Task: Make in the project CarveTech a sprint 'Speed Demons'. Create in the project CarveTech a sprint 'Speed Demons'. Add in the project CarveTech a sprint 'Speed Demons'
Action: Mouse moved to (213, 71)
Screenshot: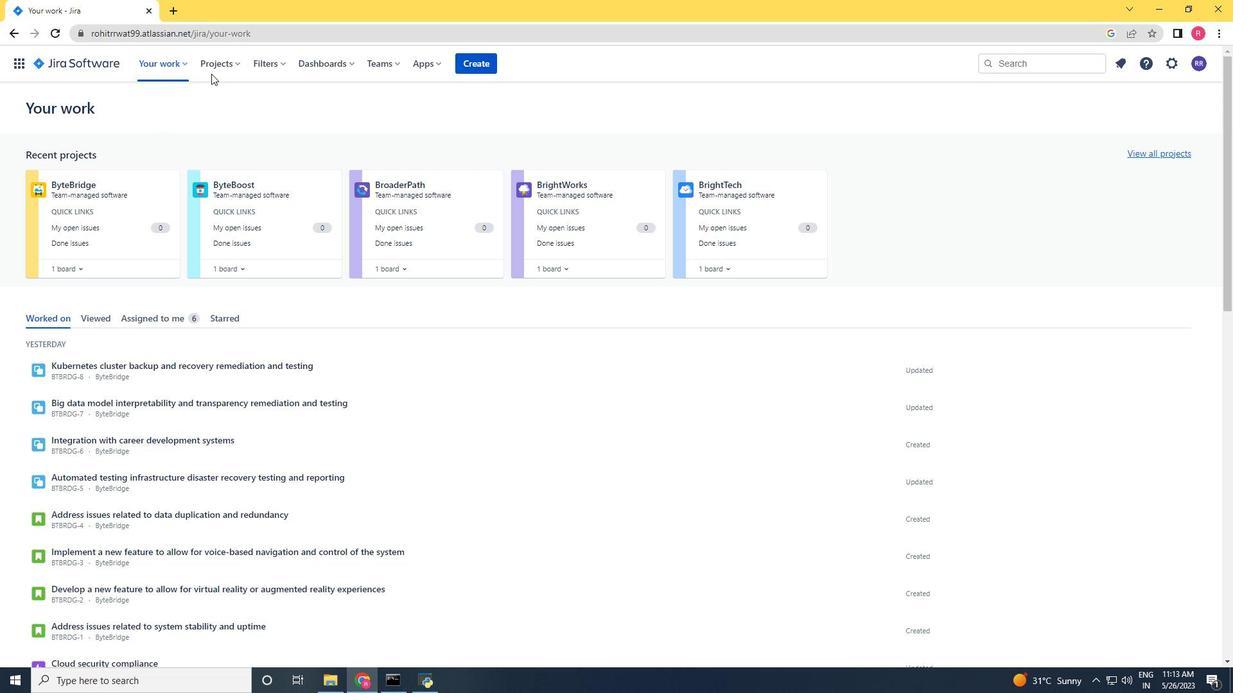
Action: Mouse pressed left at (213, 71)
Screenshot: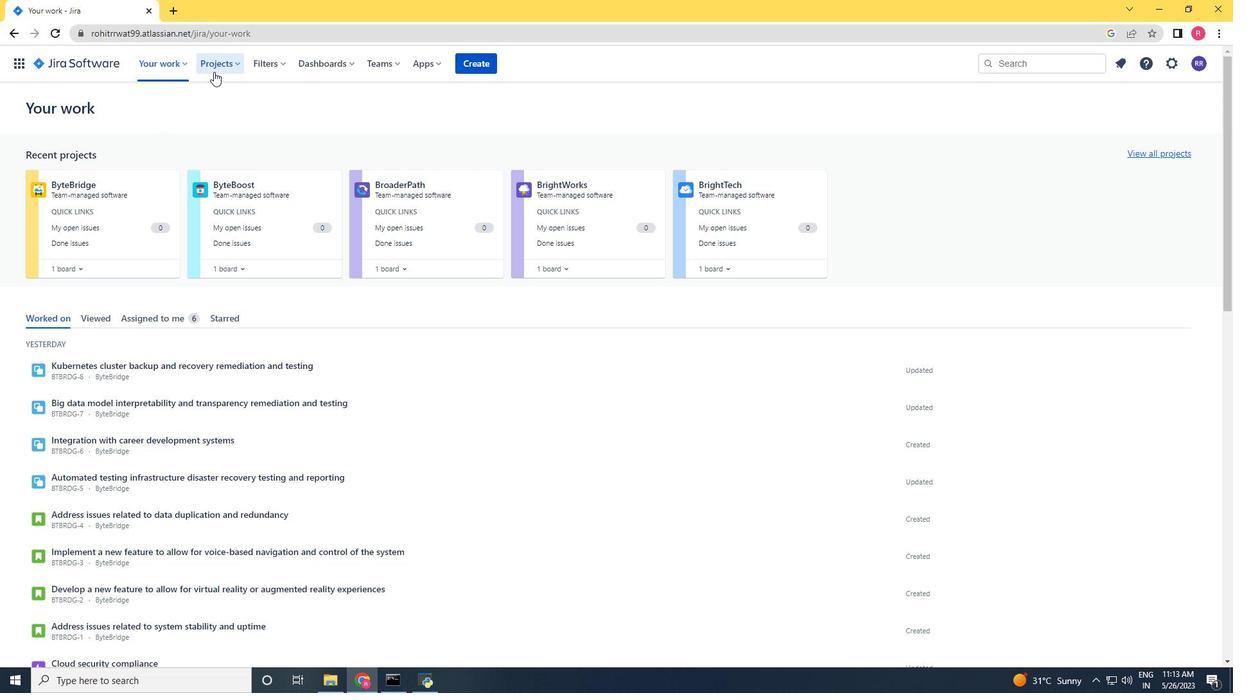 
Action: Mouse moved to (248, 116)
Screenshot: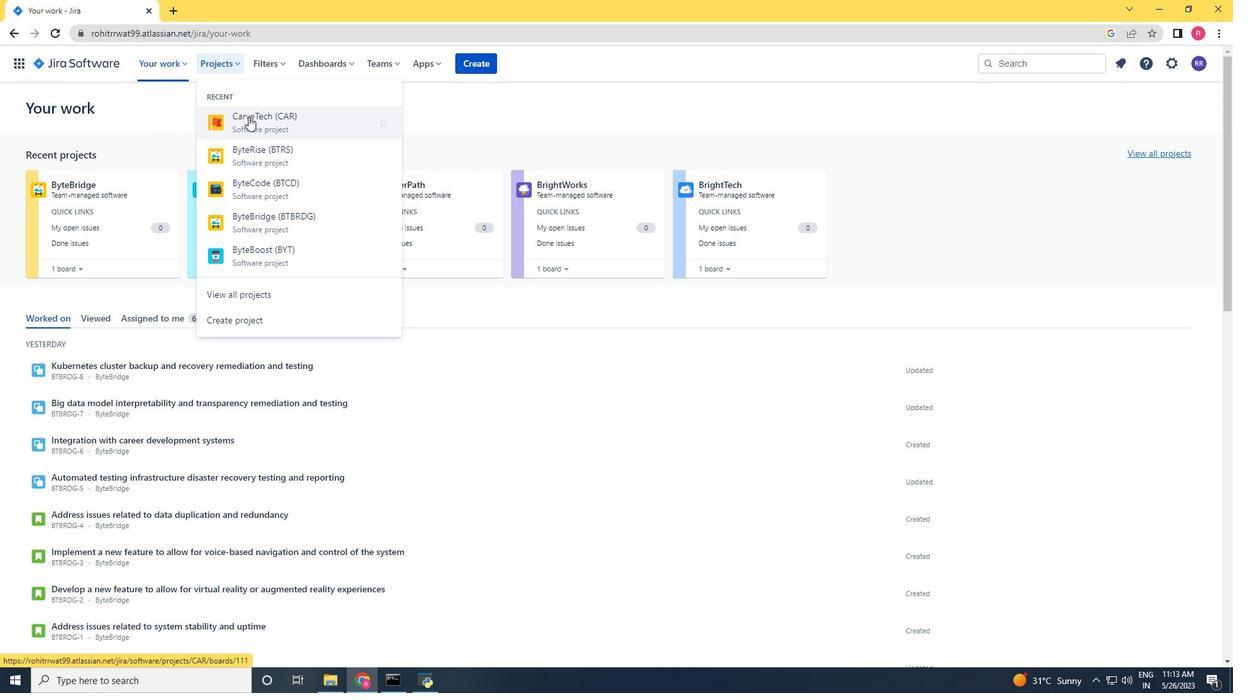 
Action: Mouse pressed left at (248, 116)
Screenshot: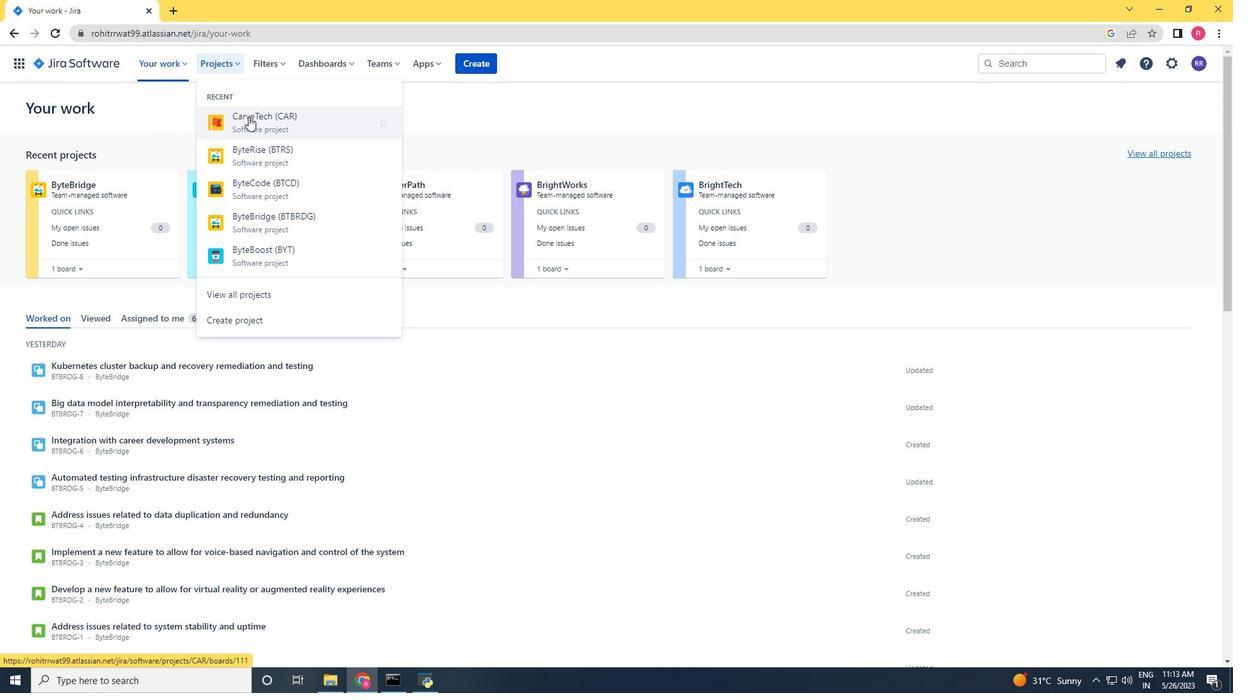 
Action: Mouse moved to (46, 193)
Screenshot: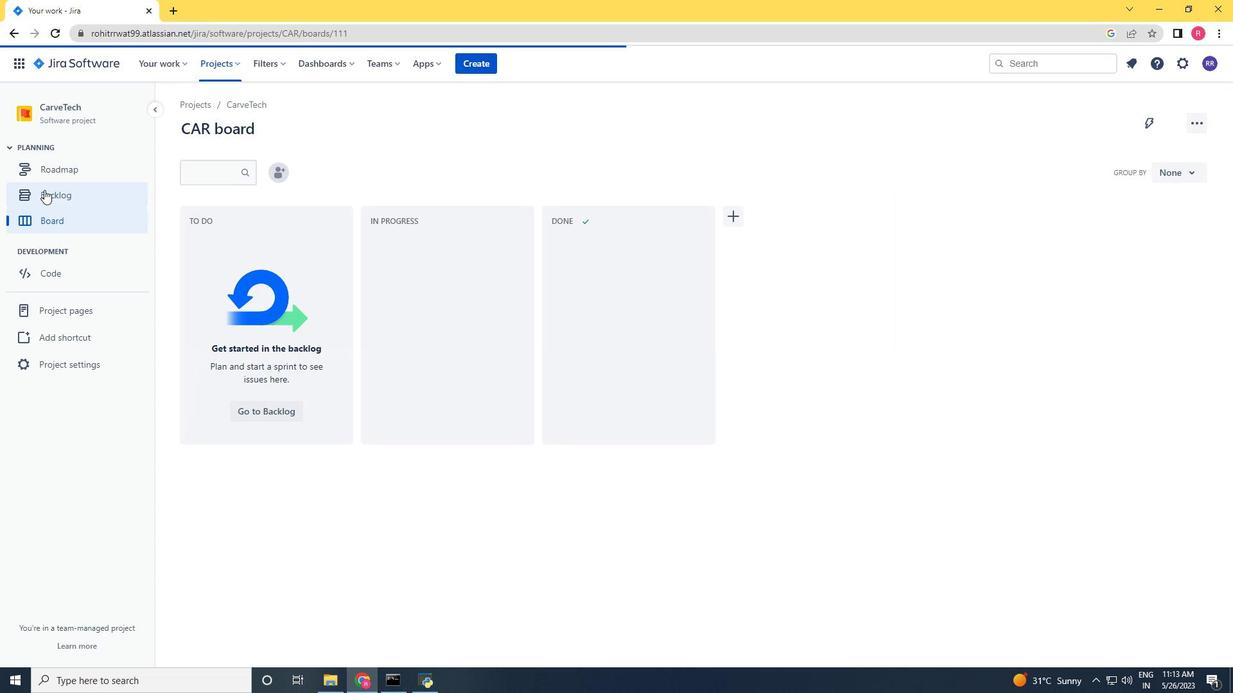 
Action: Mouse pressed left at (46, 193)
Screenshot: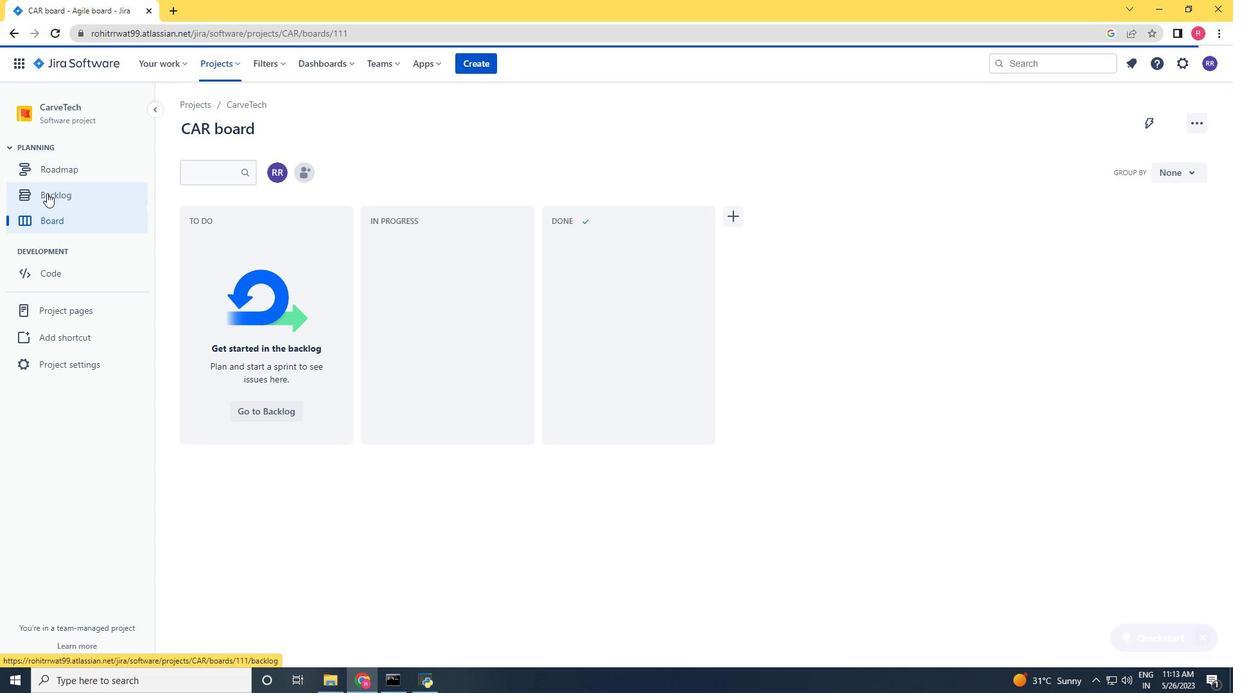 
Action: Mouse moved to (1154, 201)
Screenshot: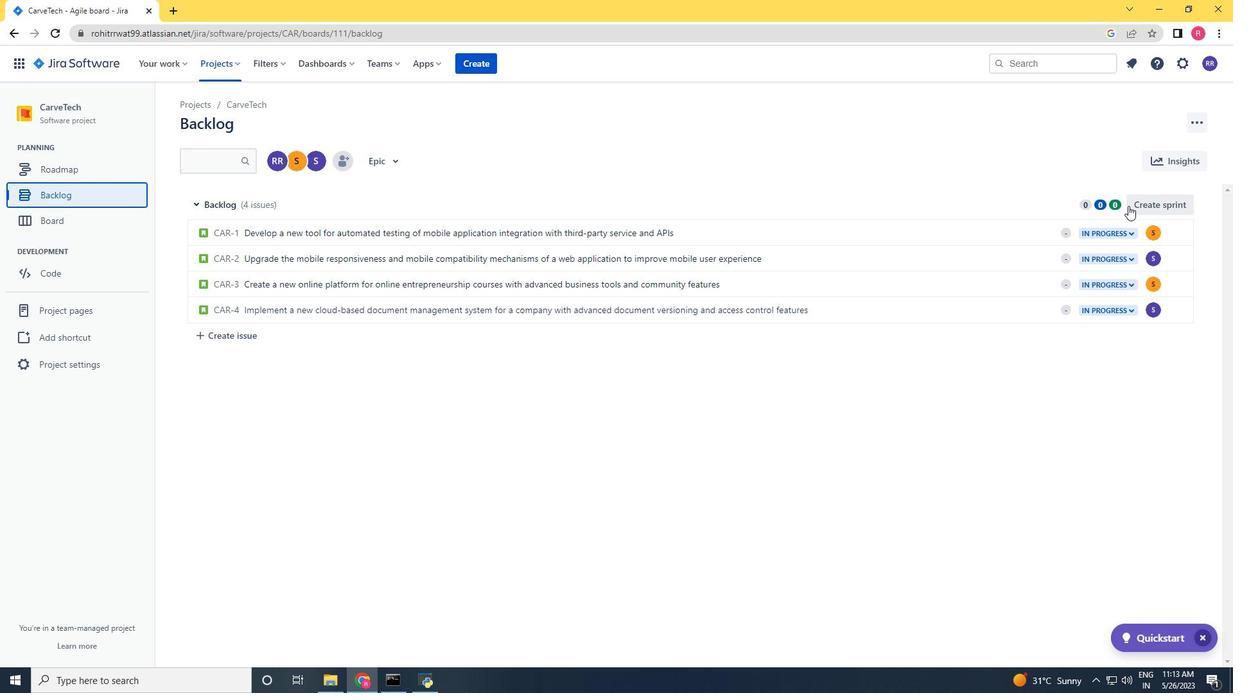 
Action: Mouse pressed left at (1154, 201)
Screenshot: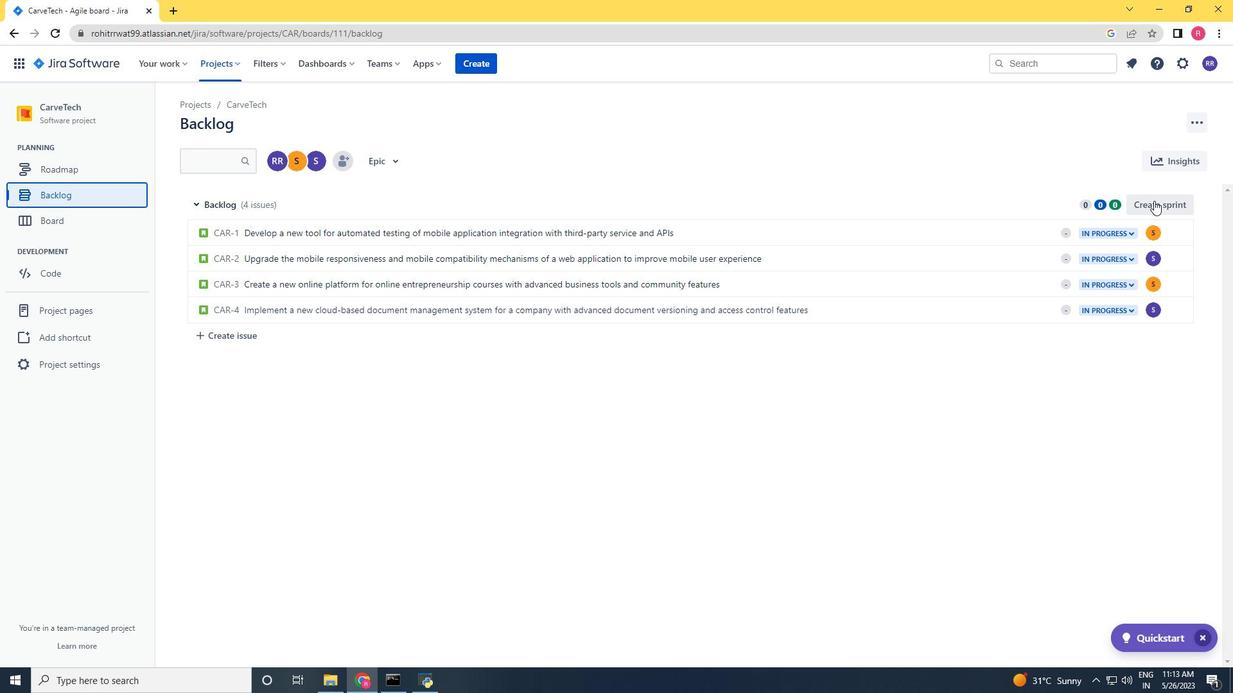 
Action: Mouse moved to (276, 204)
Screenshot: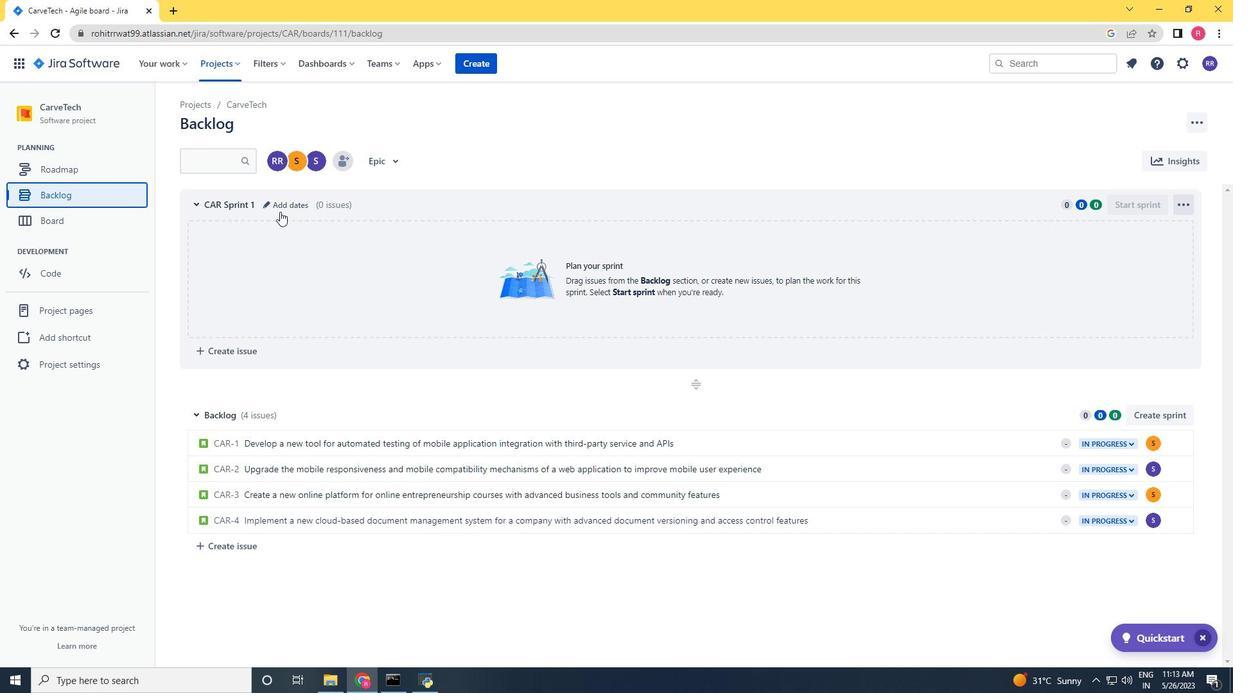 
Action: Mouse pressed left at (276, 204)
Screenshot: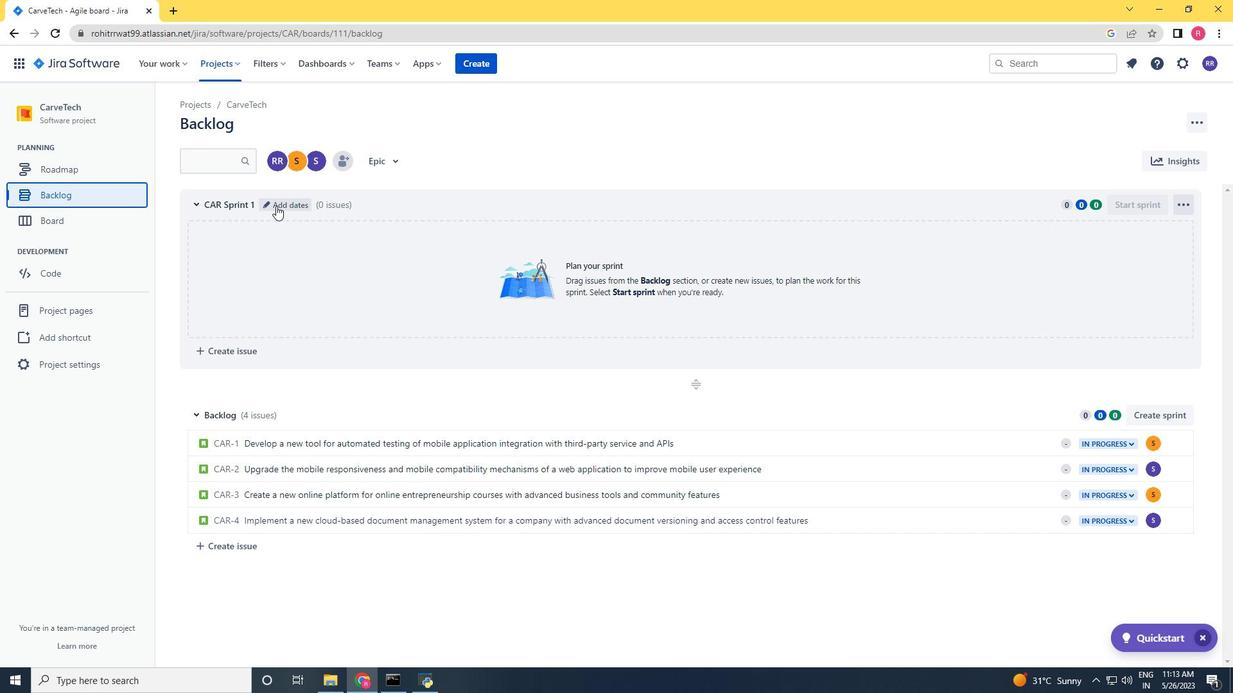 
Action: Key pressed <Key.backspace><Key.backspace><Key.backspace><Key.backspace><Key.backspace><Key.backspace><Key.backspace><Key.backspace><Key.backspace><Key.backspace><Key.backspace><Key.backspace><Key.backspace><Key.backspace><Key.backspace><Key.backspace><Key.backspace><Key.backspace><Key.backspace><Key.backspace><Key.backspace><Key.backspace><Key.backspace><Key.backspace><Key.backspace><Key.backspace><Key.shift>Speed<Key.space><Key.shift>Demons<Key.space><Key.enter>
Screenshot: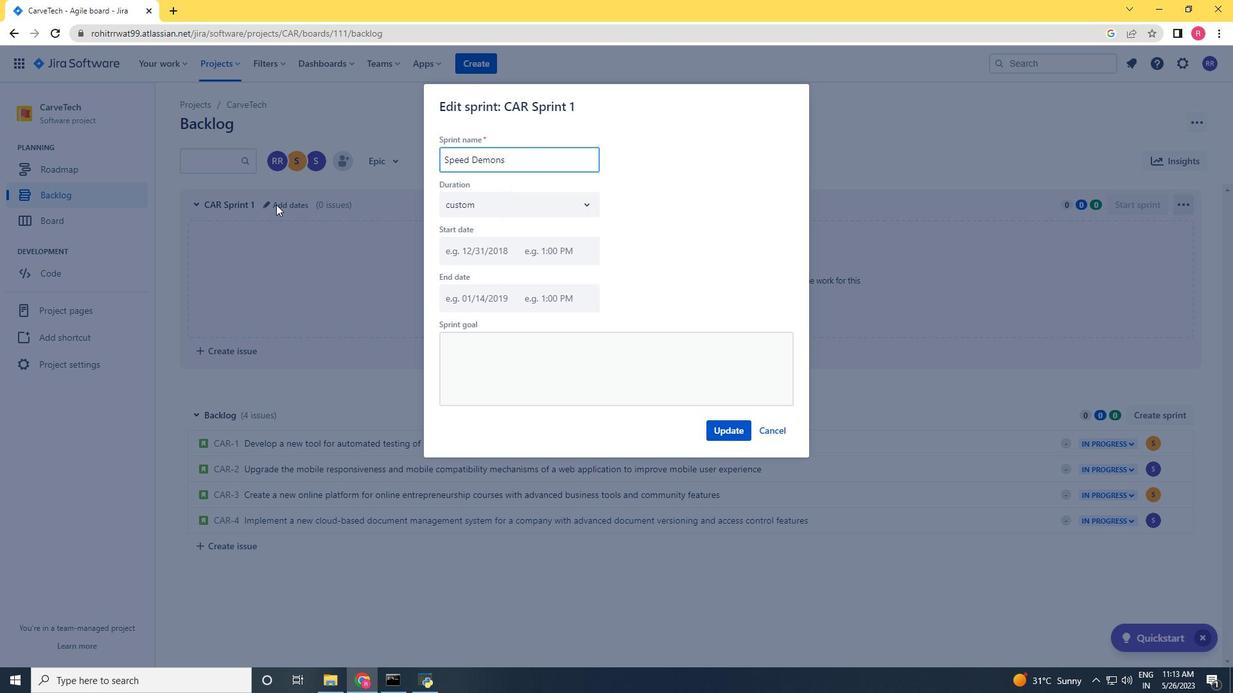 
Action: Mouse moved to (1170, 415)
Screenshot: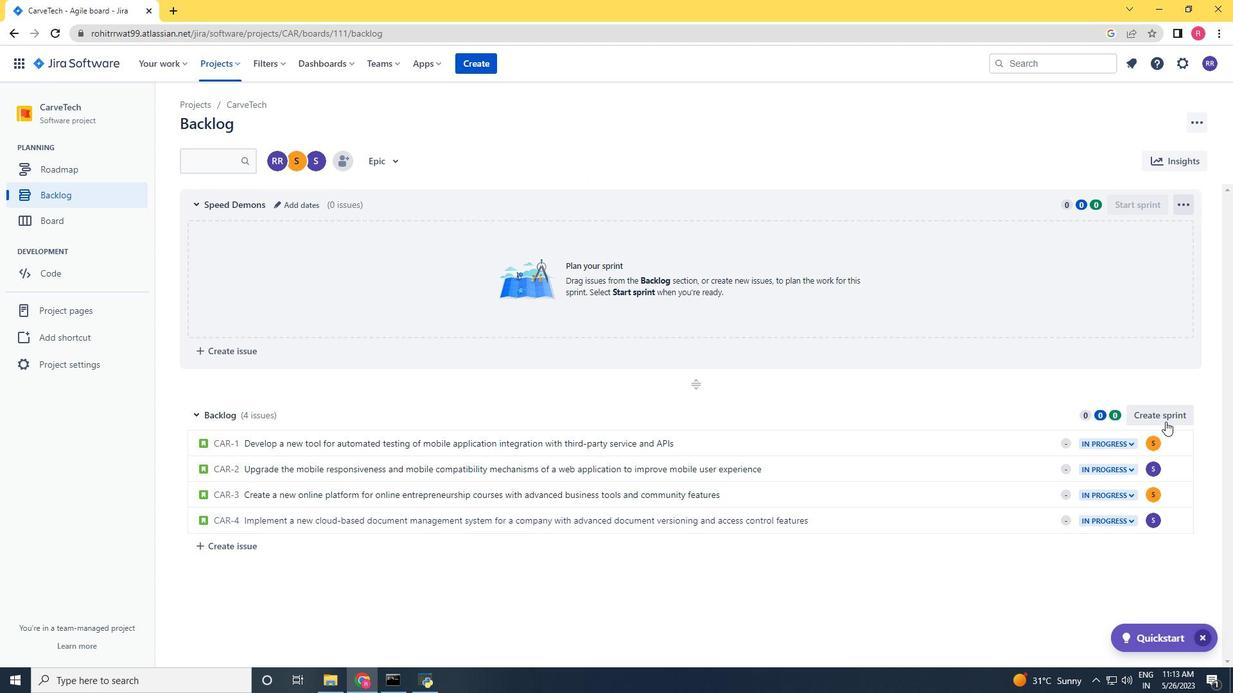 
Action: Mouse pressed left at (1170, 415)
Screenshot: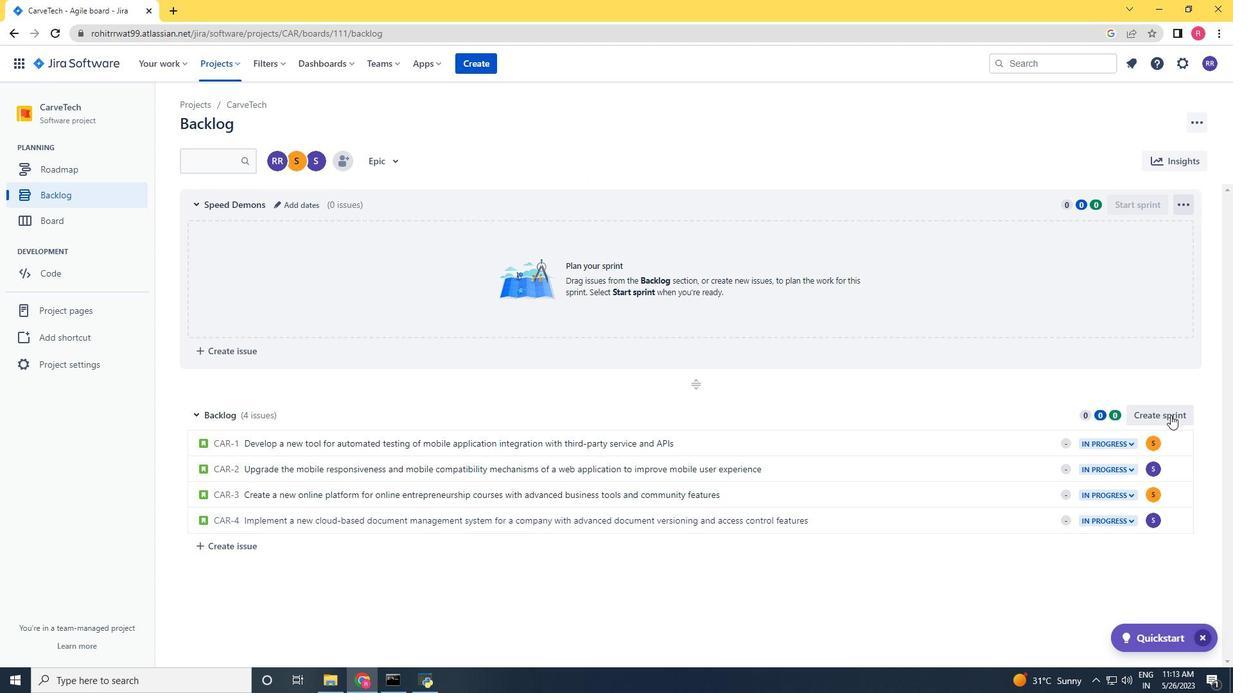 
Action: Mouse moved to (280, 419)
Screenshot: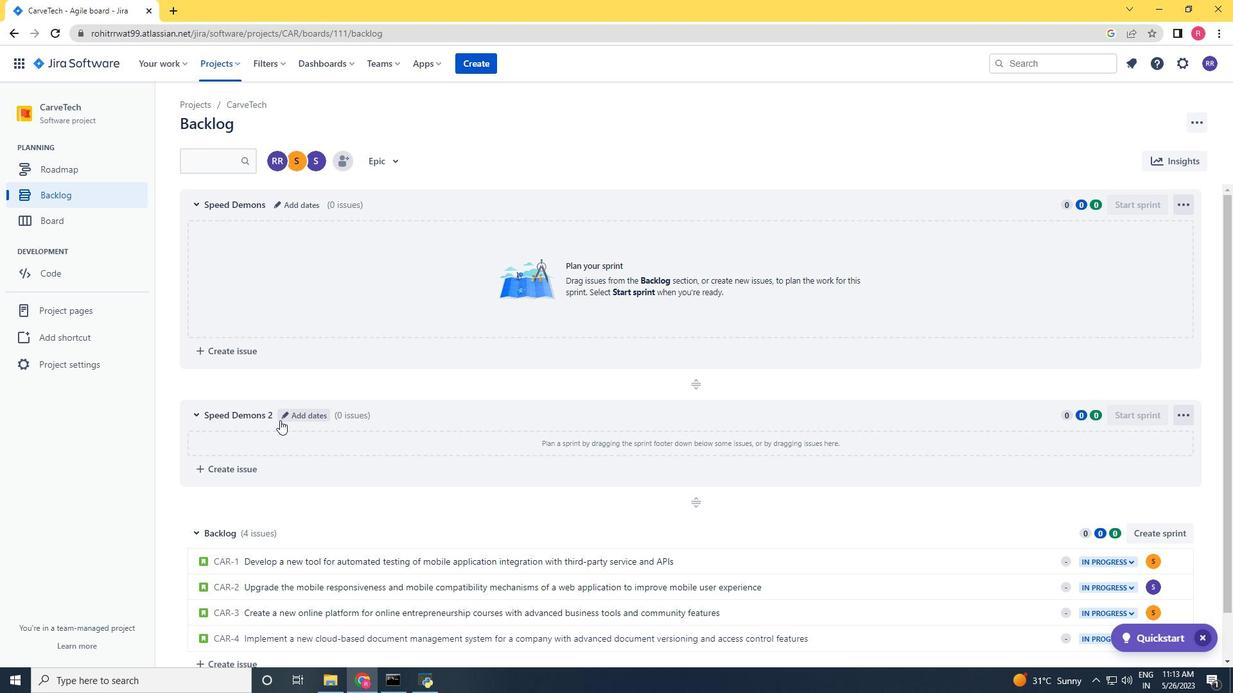 
Action: Mouse pressed left at (280, 419)
Screenshot: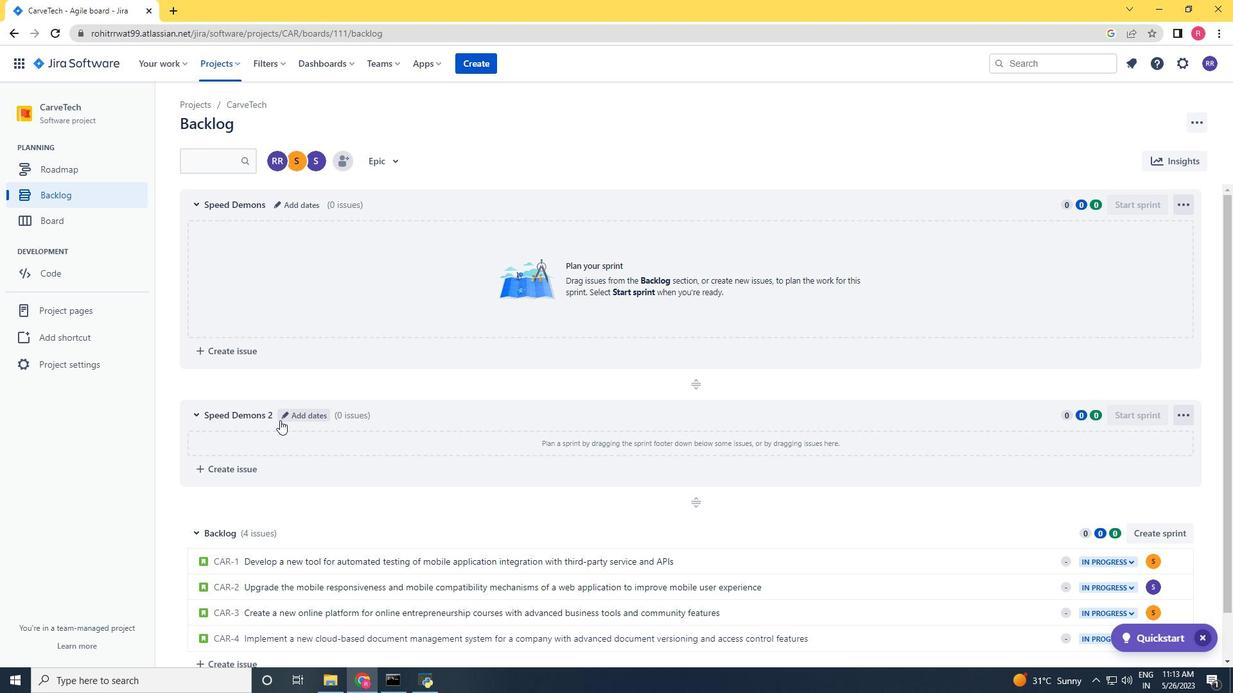 
Action: Mouse moved to (281, 419)
Screenshot: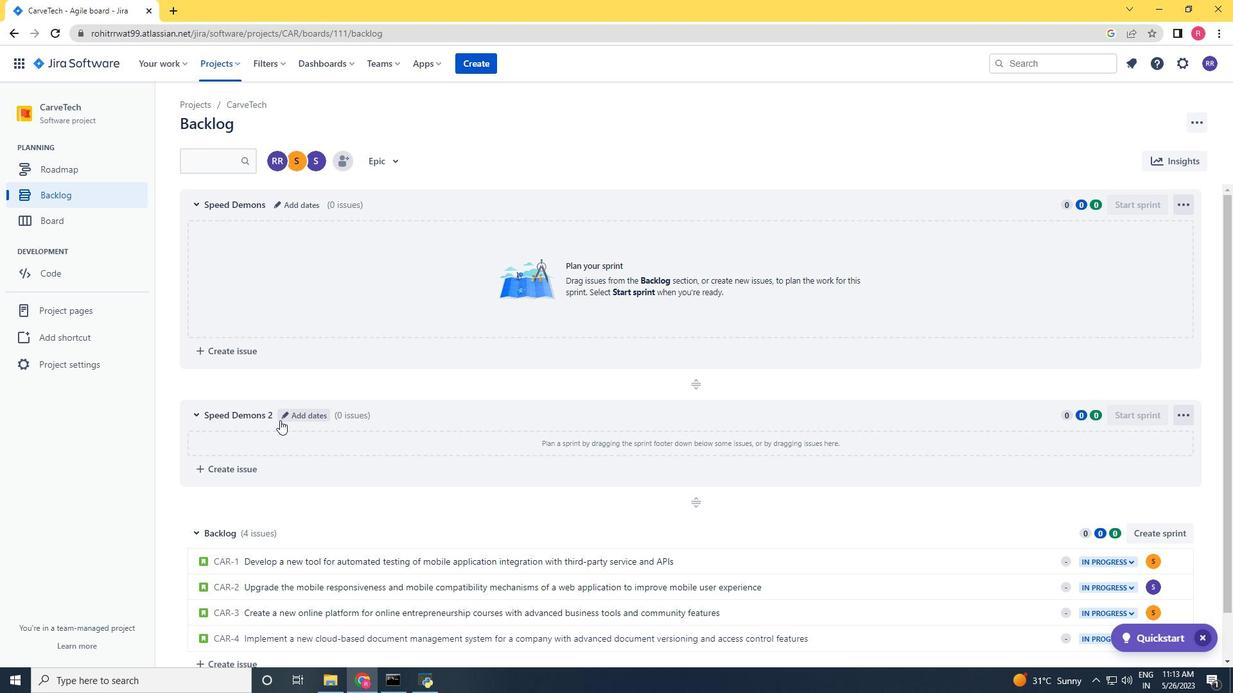 
Action: Key pressed <Key.backspace><Key.backspace><Key.backspace><Key.backspace><Key.backspace><Key.backspace><Key.backspace><Key.backspace><Key.backspace><Key.backspace><Key.backspace><Key.backspace><Key.backspace><Key.backspace><Key.backspace><Key.backspace><Key.backspace><Key.backspace><Key.backspace><Key.backspace><Key.backspace><Key.backspace><Key.shift>Speed<Key.space><Key.shift><Key.shift><Key.shift><Key.shift><Key.shift><Key.shift><Key.shift><Key.shift><Key.shift><Key.shift><Key.shift><Key.shift><Key.shift><Key.shift><Key.shift><Key.shift>Demons<Key.enter>
Screenshot: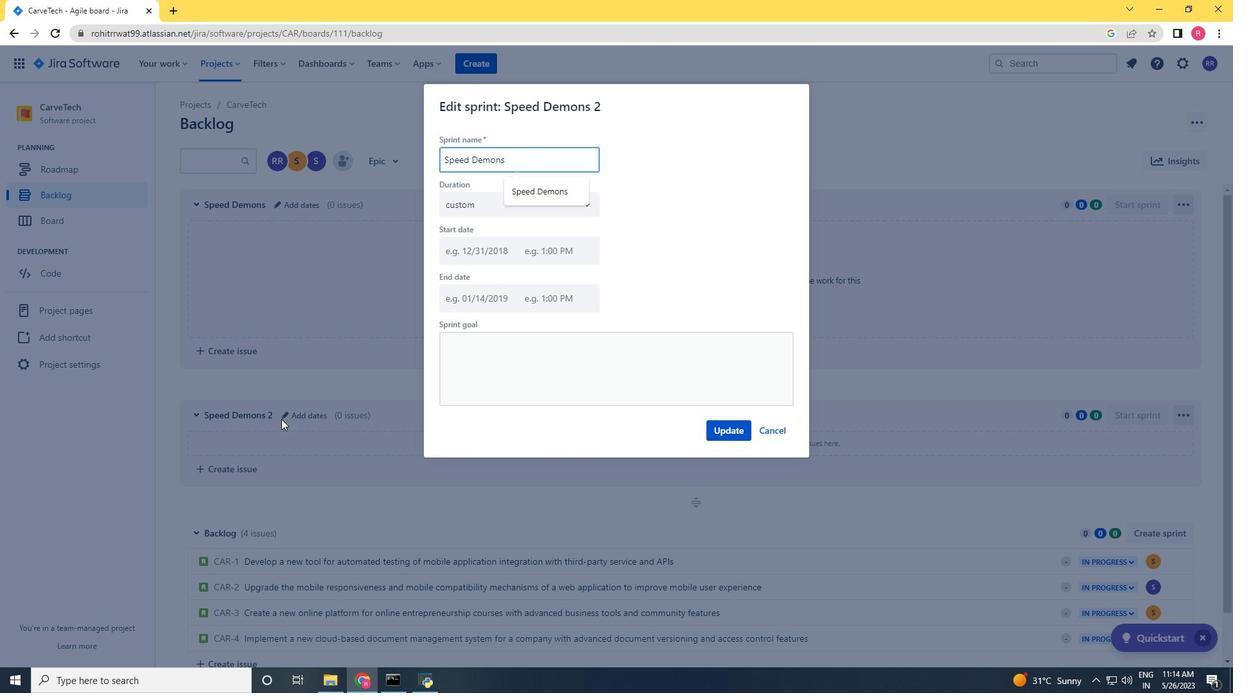 
Action: Mouse moved to (1147, 531)
Screenshot: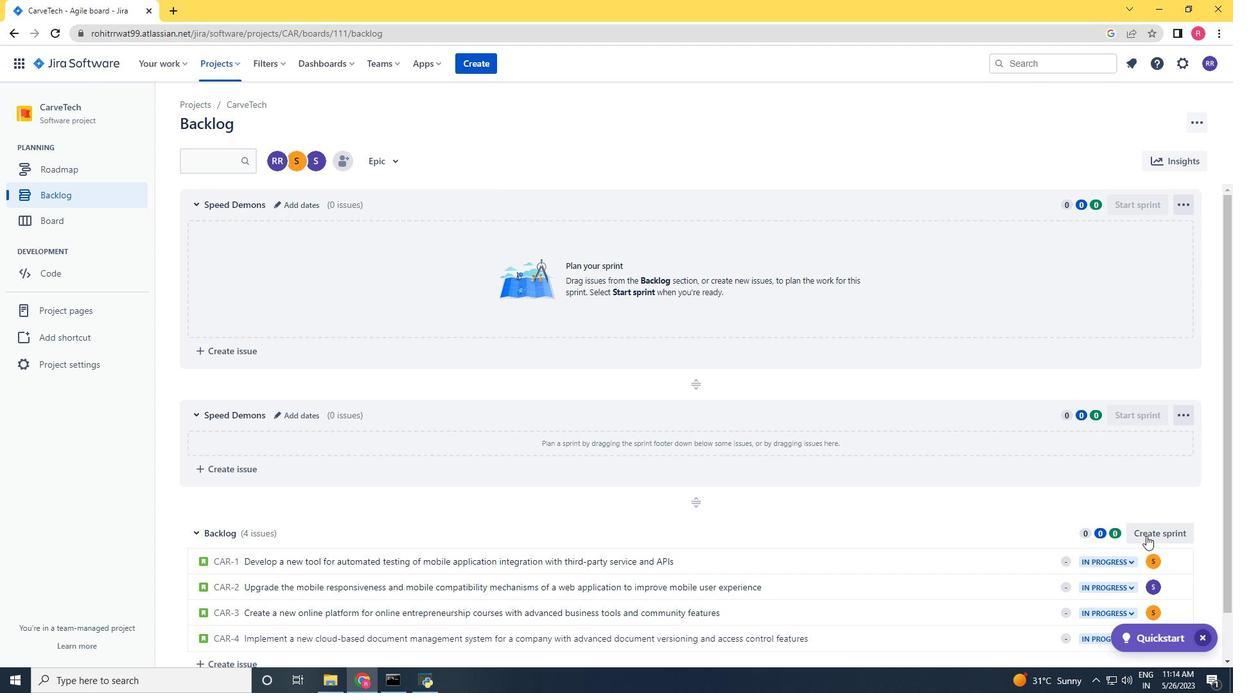 
Action: Mouse pressed left at (1147, 531)
Screenshot: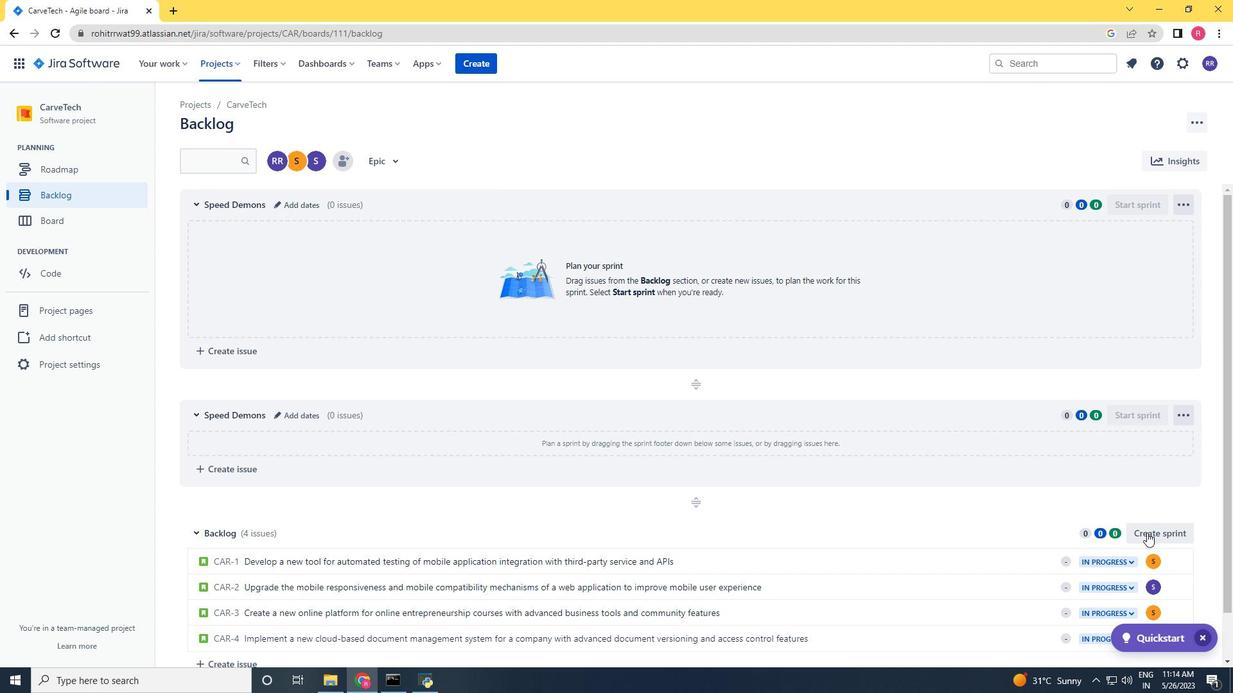 
Action: Mouse moved to (291, 537)
Screenshot: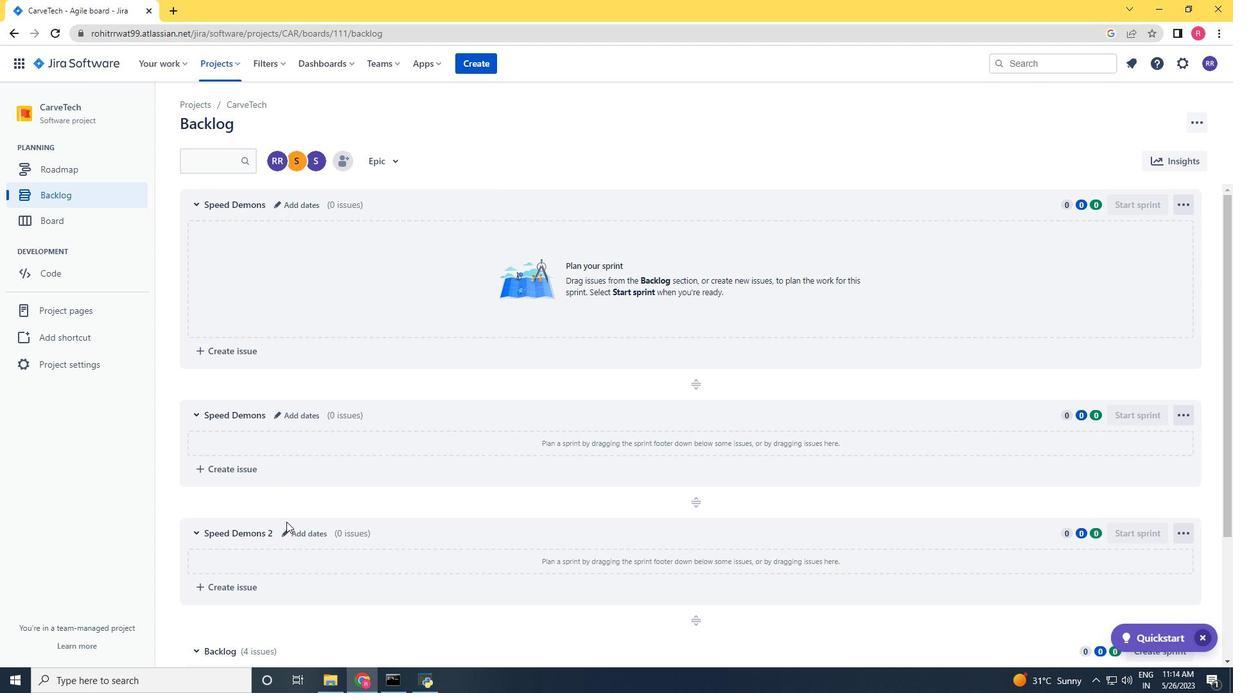 
Action: Mouse pressed left at (291, 537)
Screenshot: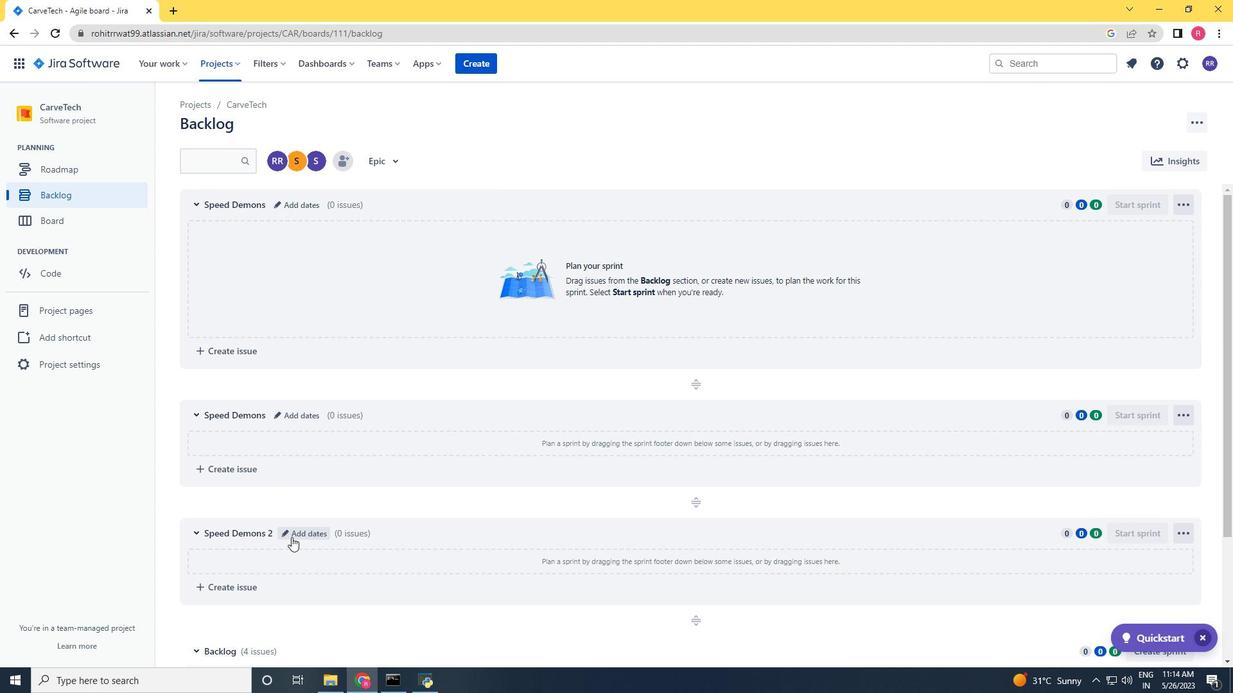 
Action: Key pressed <Key.backspace><Key.backspace><Key.backspace><Key.backspace><Key.backspace><Key.backspace><Key.backspace><Key.backspace><Key.backspace><Key.backspace><Key.backspace><Key.backspace><Key.backspace><Key.backspace><Key.backspace><Key.backspace><Key.backspace><Key.backspace><Key.backspace><Key.backspace><Key.backspace><Key.backspace><Key.backspace><Key.shift>Speed<Key.space><Key.shift>Demons<Key.space><Key.enter>
Screenshot: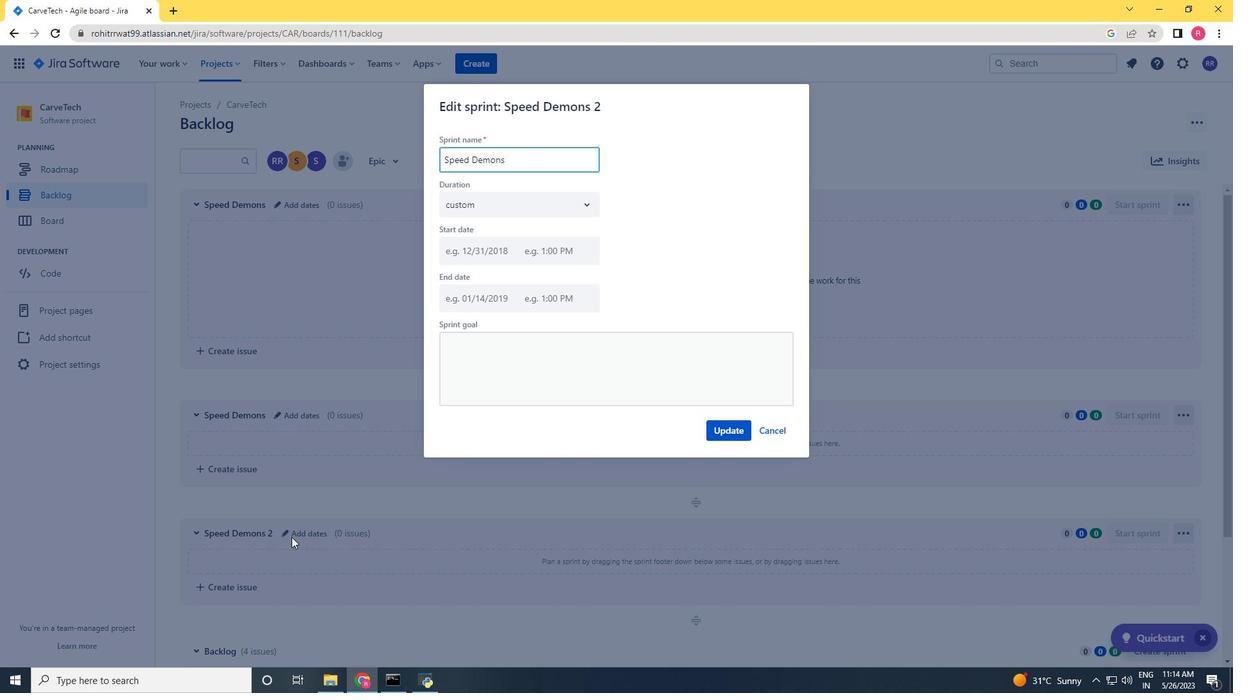 
Action: Mouse moved to (199, 203)
Screenshot: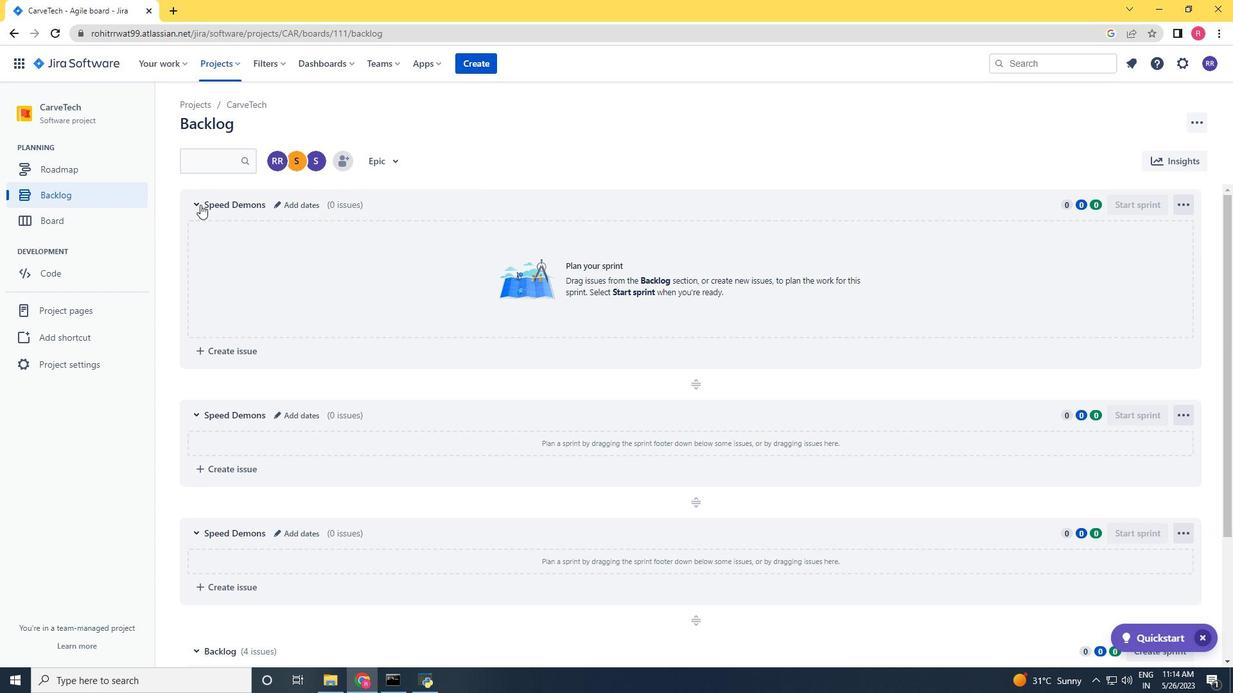
Action: Mouse pressed left at (199, 203)
Screenshot: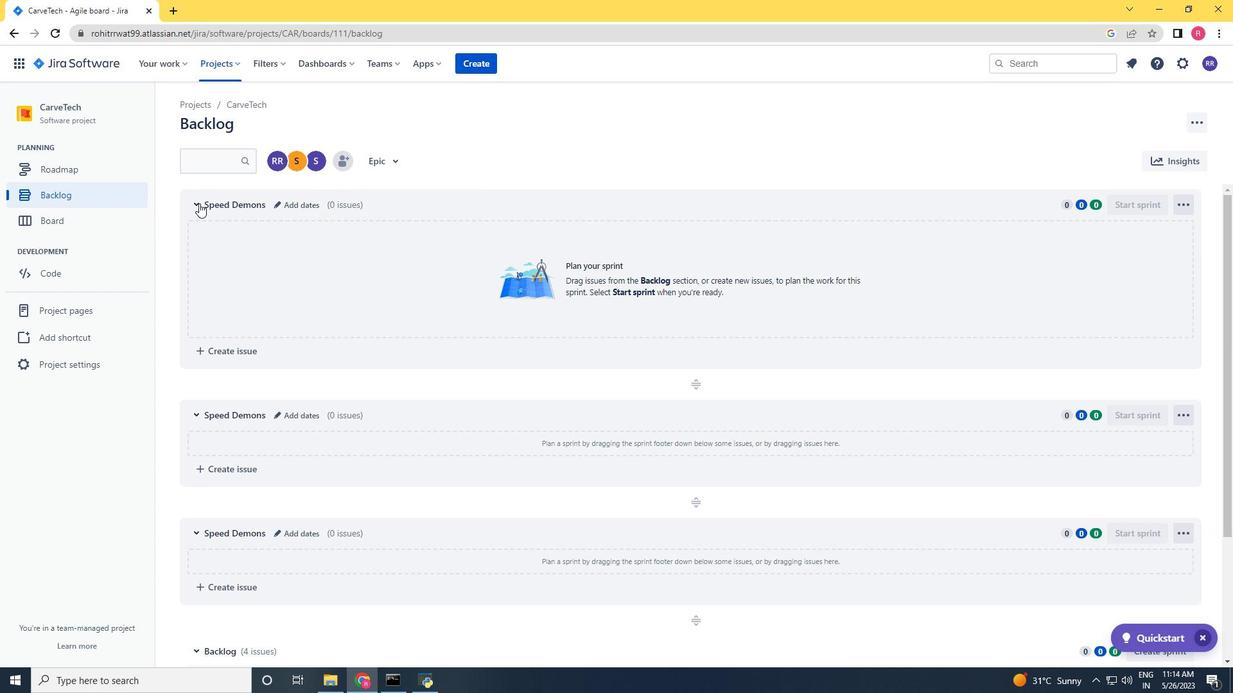 
Action: Mouse moved to (193, 239)
Screenshot: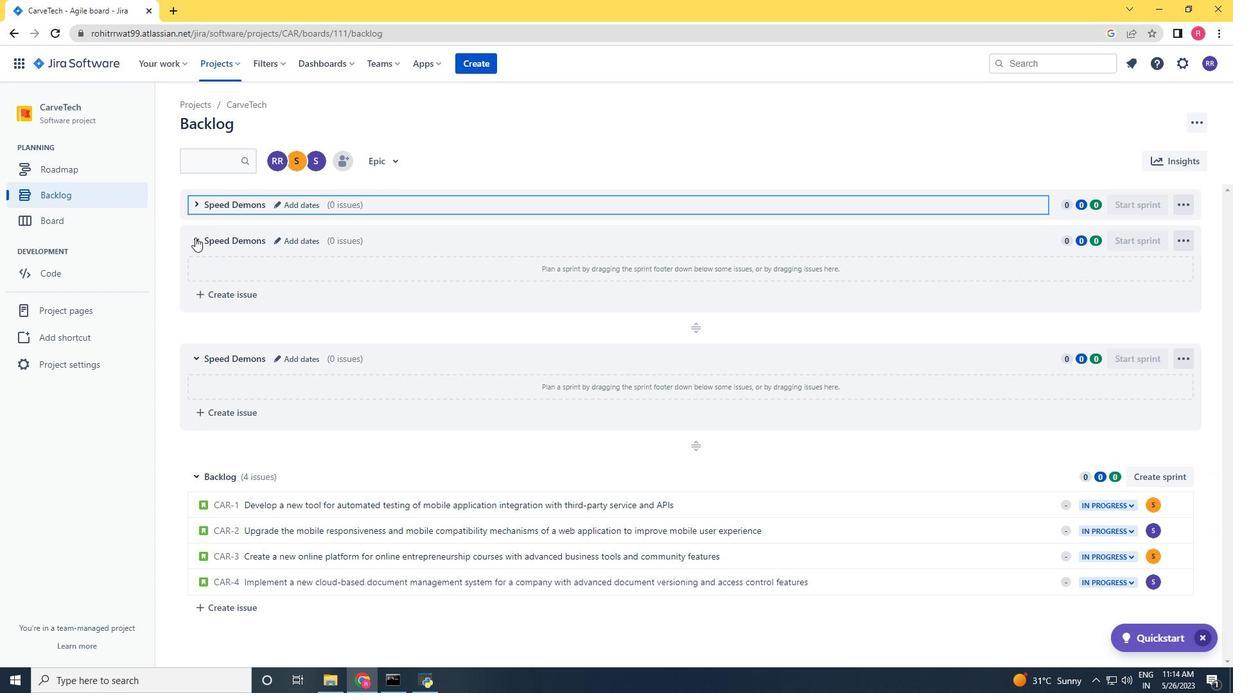 
Action: Mouse pressed left at (193, 239)
Screenshot: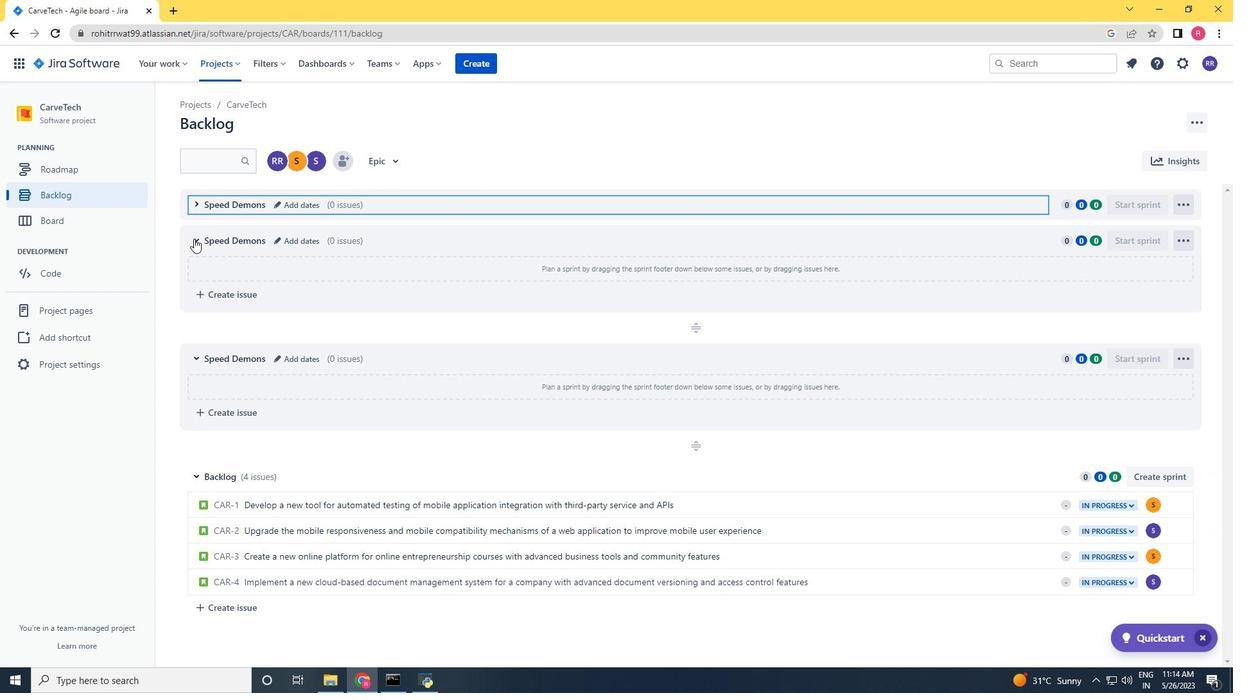 
Action: Mouse moved to (193, 276)
Screenshot: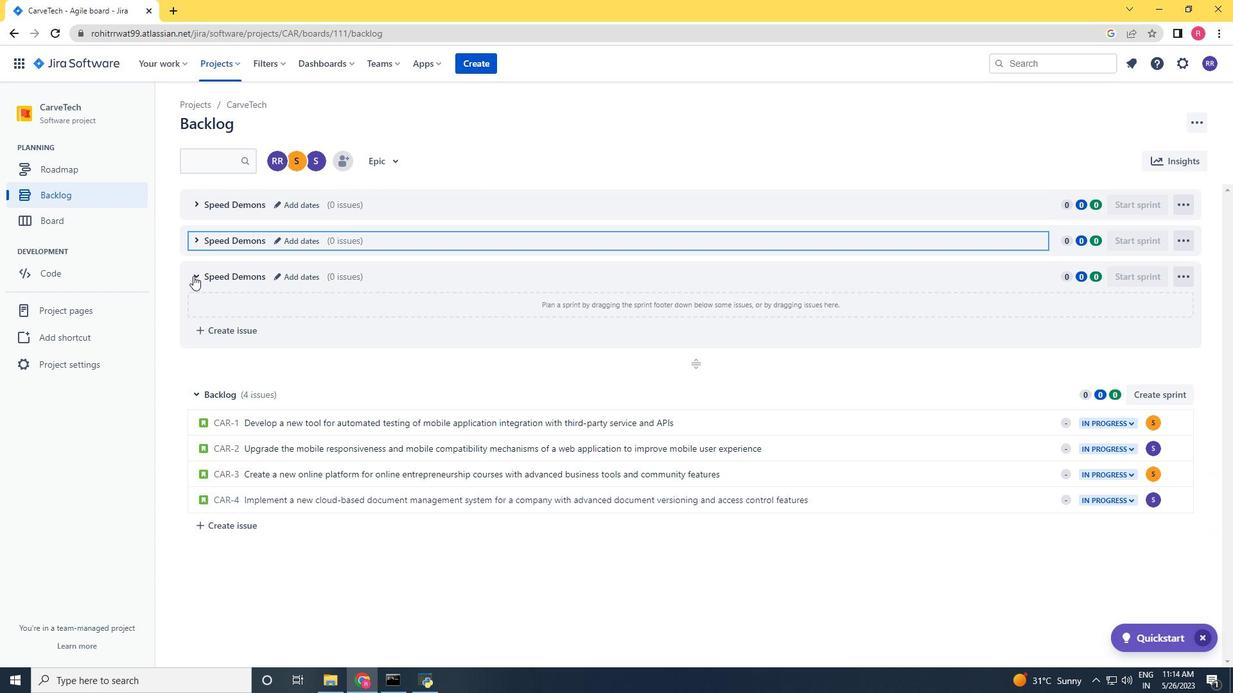 
Action: Mouse pressed left at (193, 276)
Screenshot: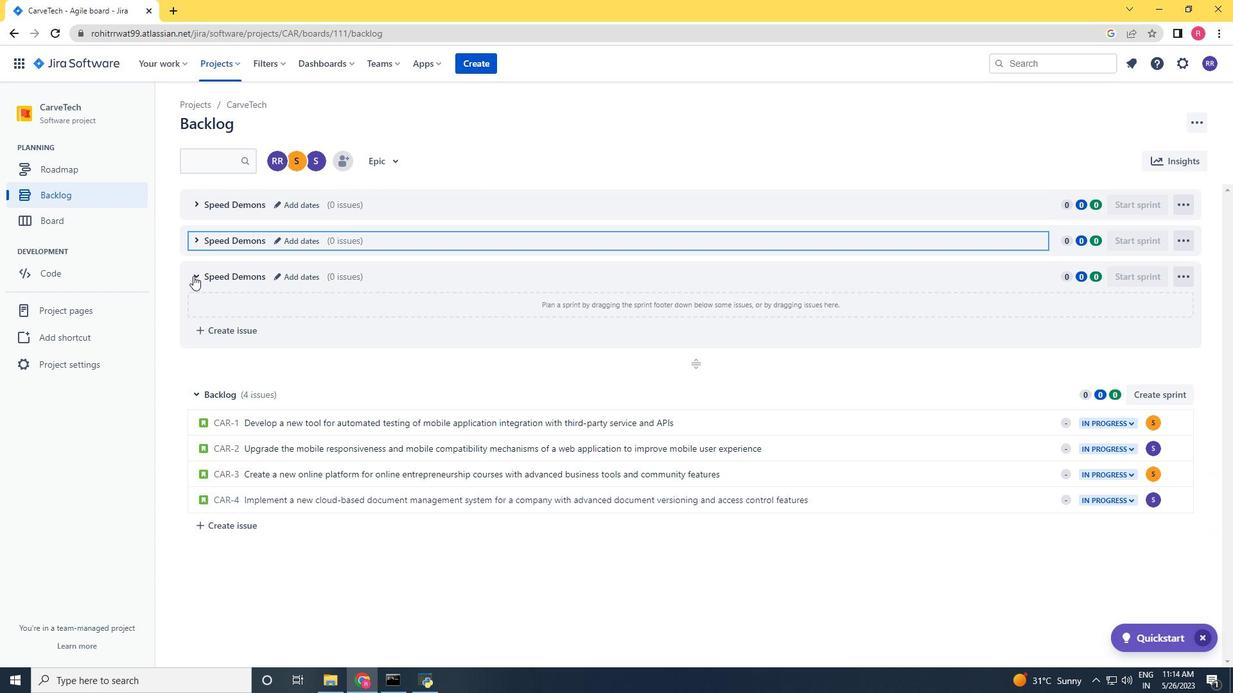 
Action: Mouse moved to (429, 530)
Screenshot: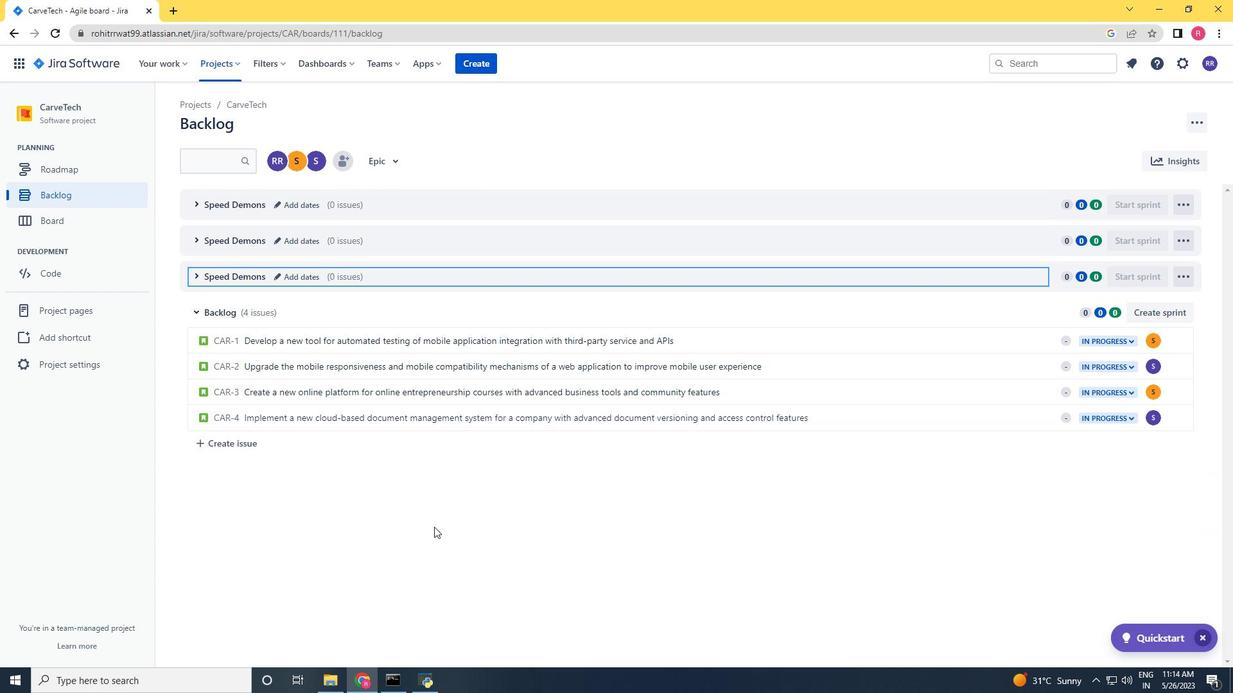 
